 Task: Arrange to group.
Action: Mouse moved to (503, 355)
Screenshot: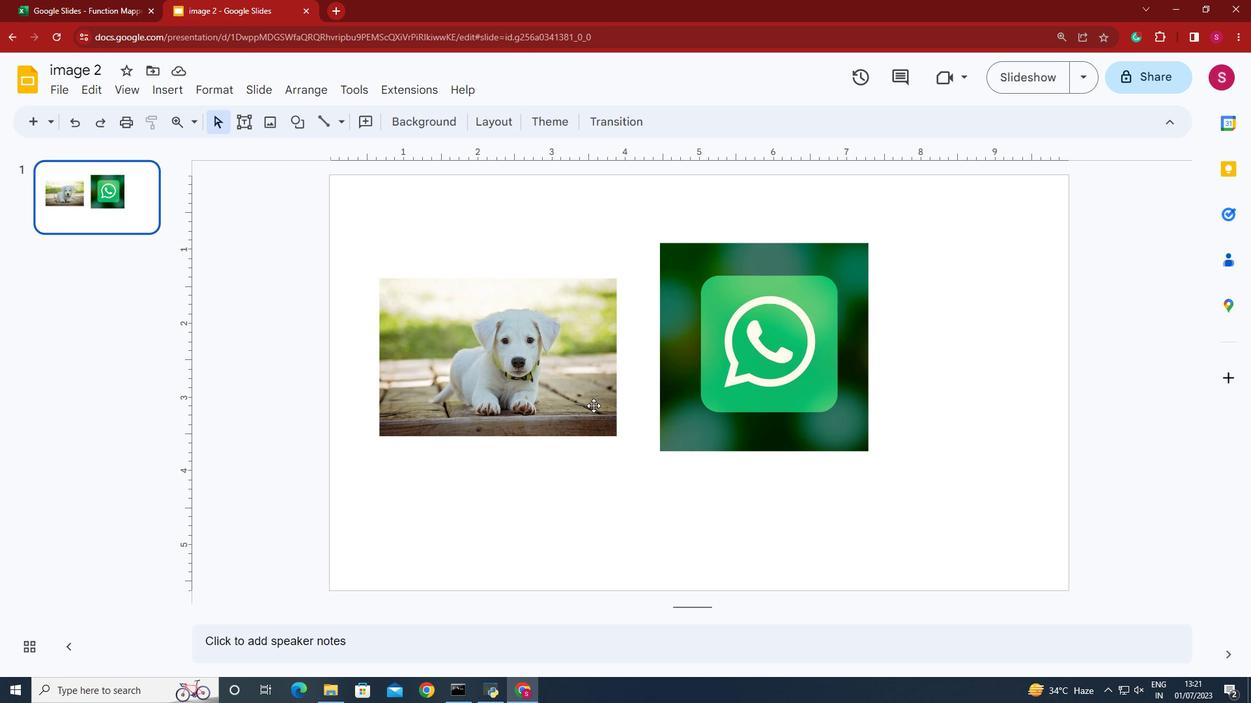 
Action: Mouse pressed left at (503, 355)
Screenshot: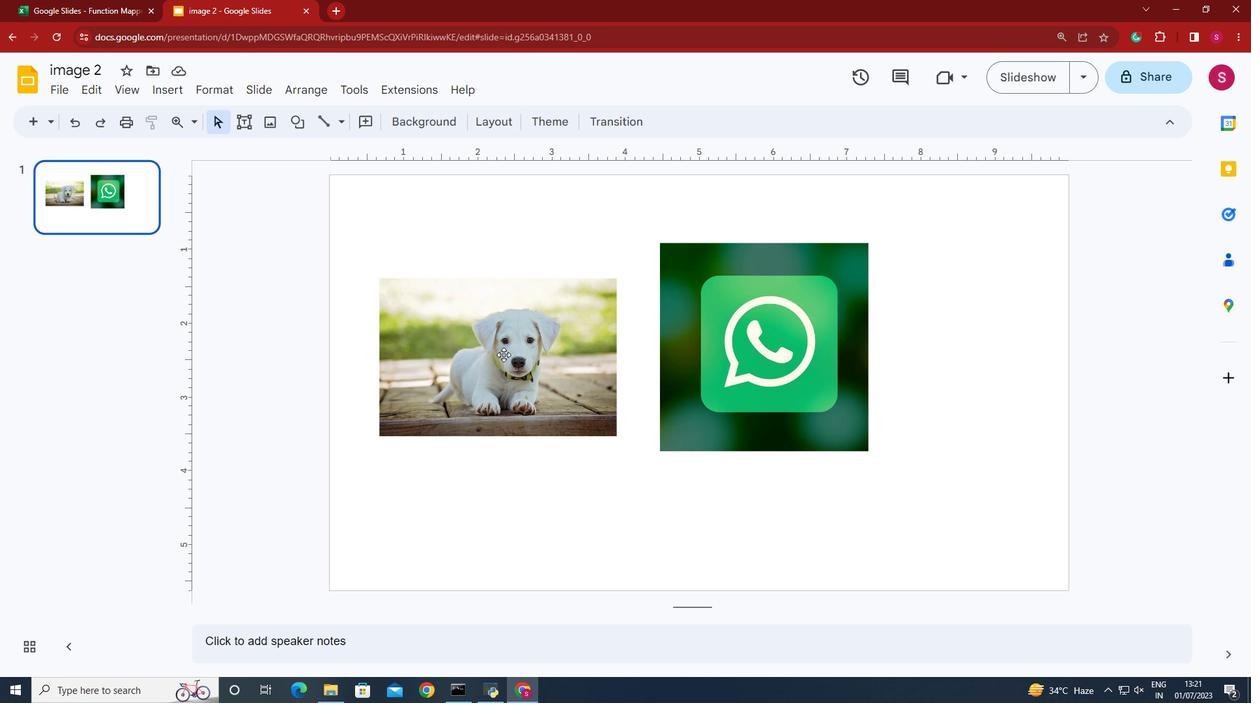 
Action: Key pressed <Key.shift>
Screenshot: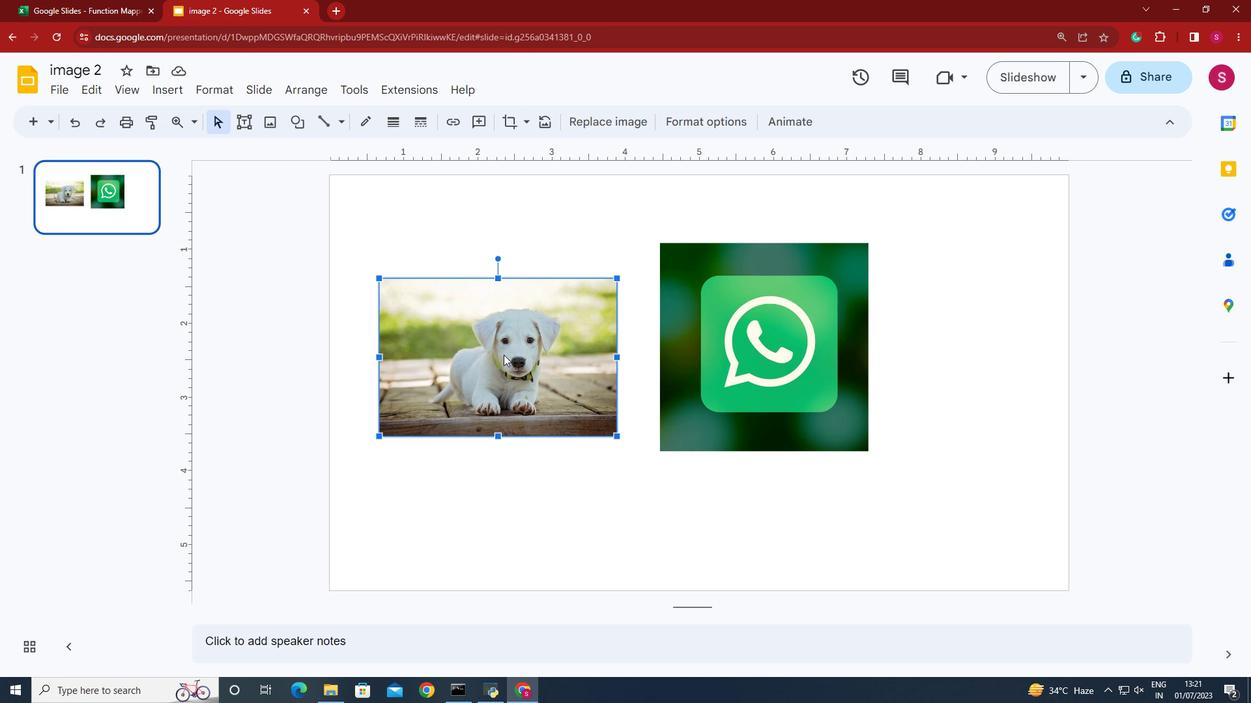 
Action: Mouse moved to (763, 365)
Screenshot: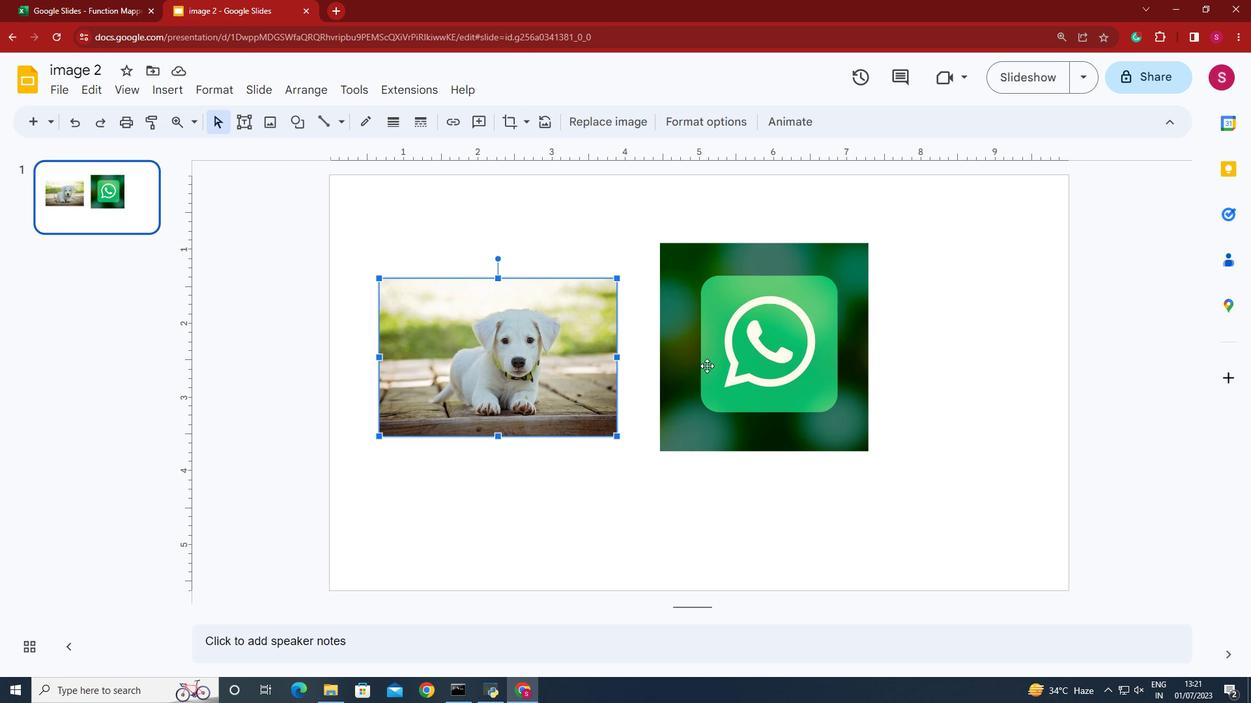 
Action: Key pressed <Key.shift><Key.shift><Key.shift><Key.shift>
Screenshot: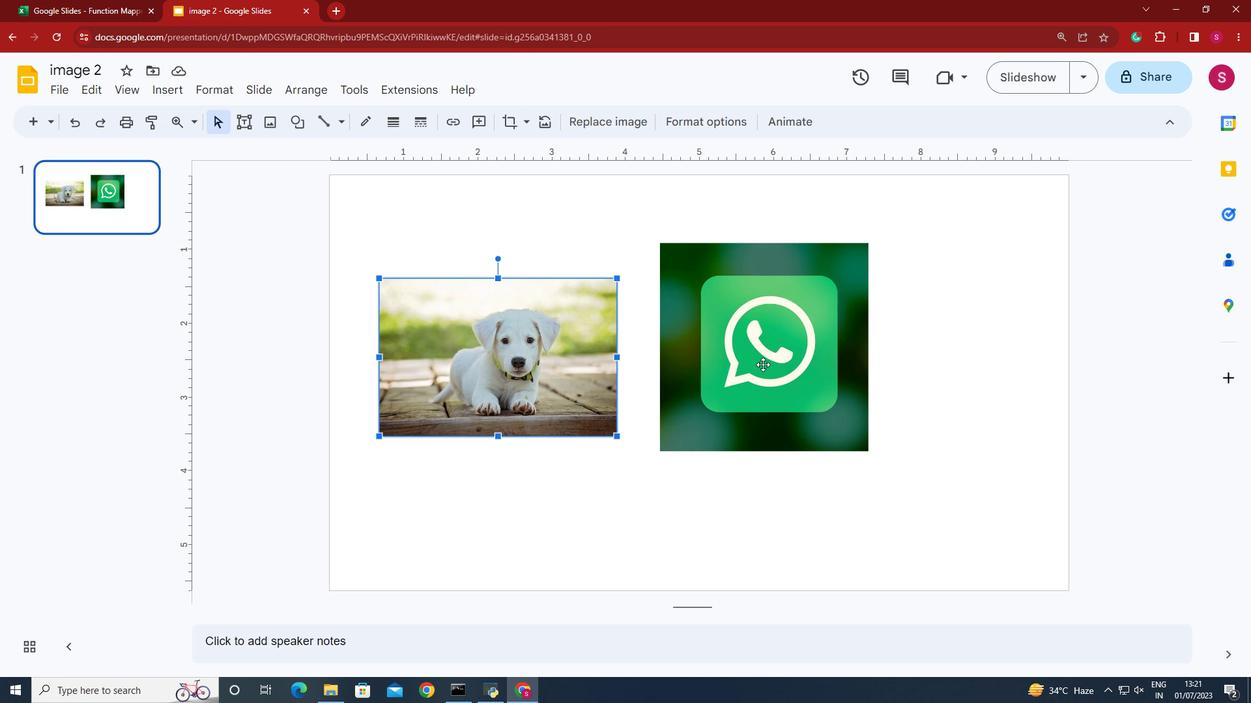 
Action: Mouse pressed left at (763, 365)
Screenshot: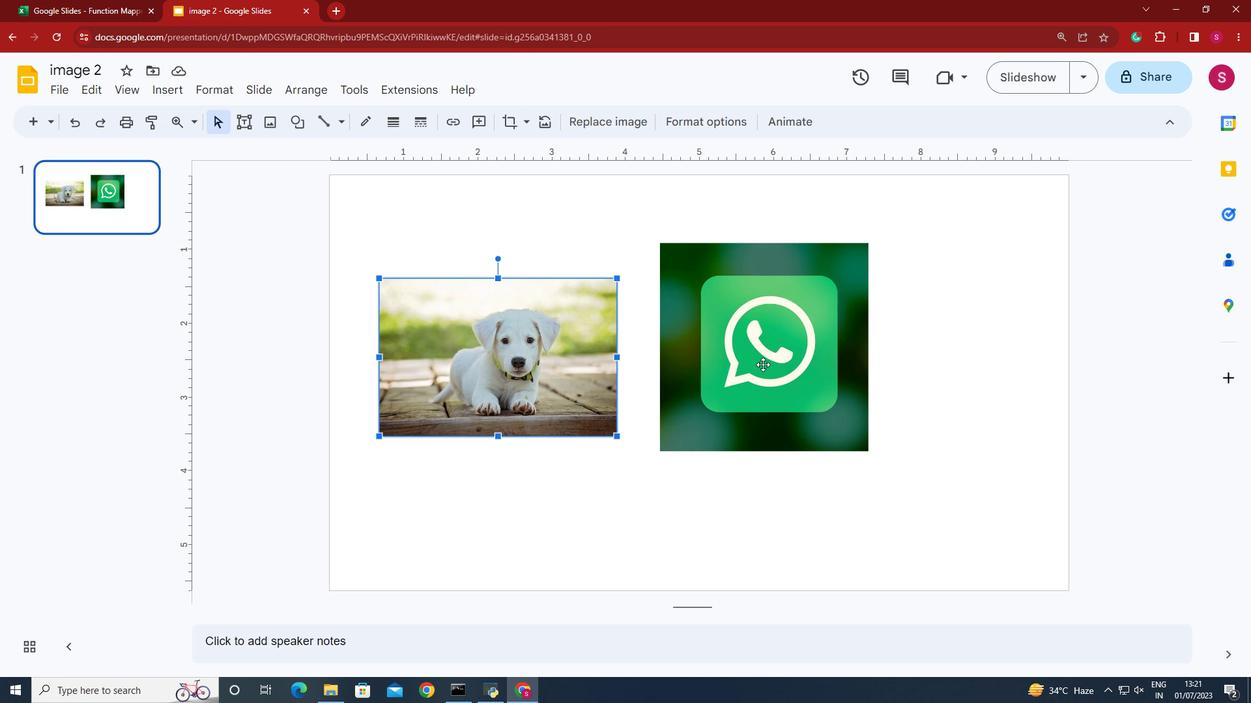 
Action: Key pressed <Key.shift><Key.shift><Key.shift><Key.shift><Key.shift>
Screenshot: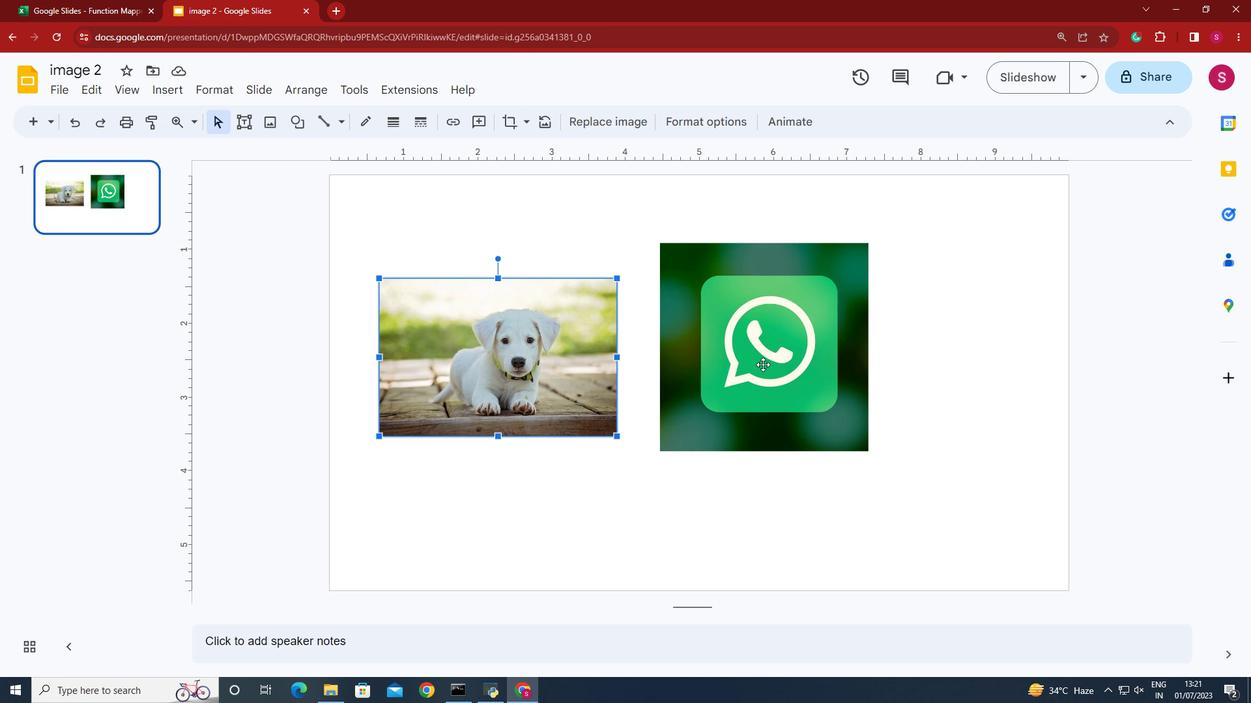 
Action: Mouse moved to (318, 89)
Screenshot: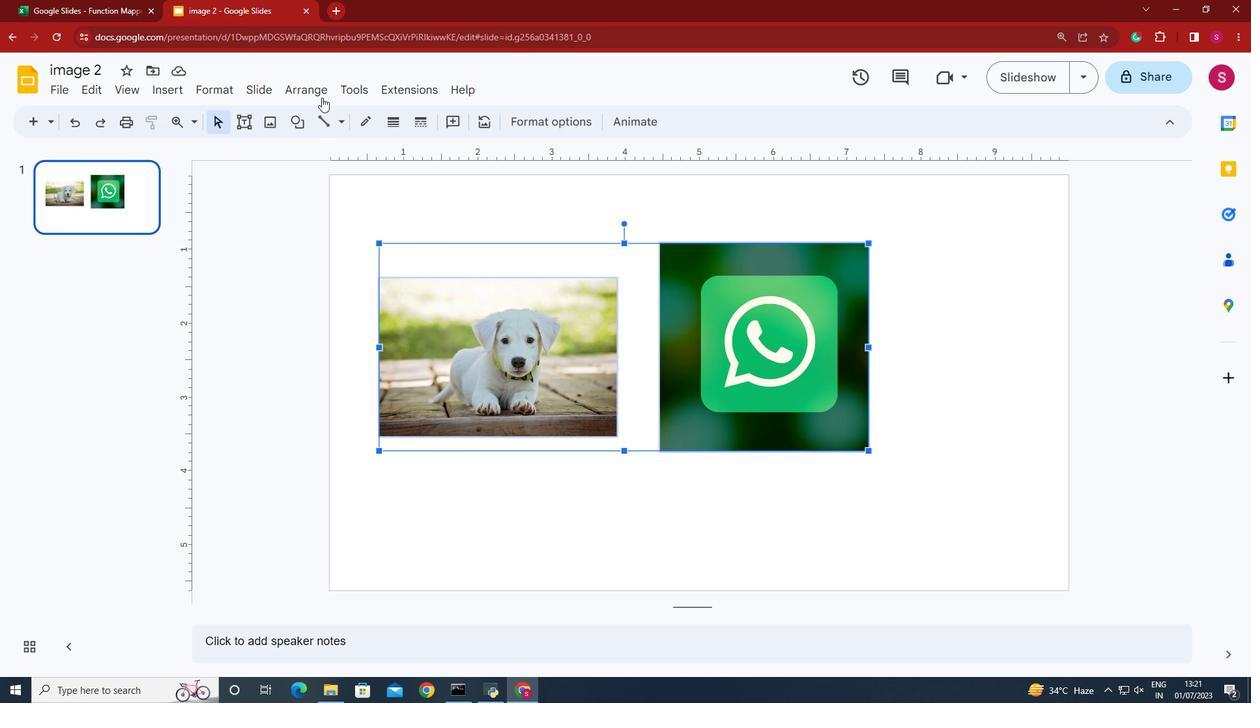 
Action: Mouse pressed left at (318, 89)
Screenshot: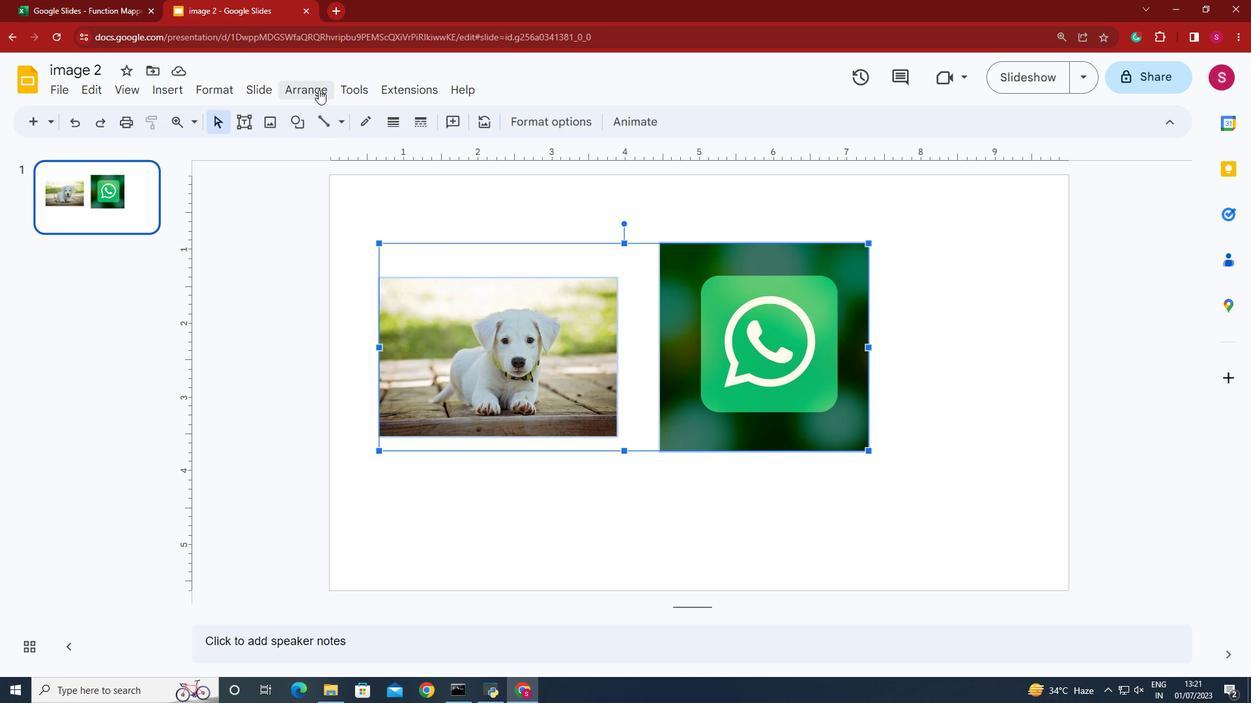 
Action: Mouse moved to (346, 263)
Screenshot: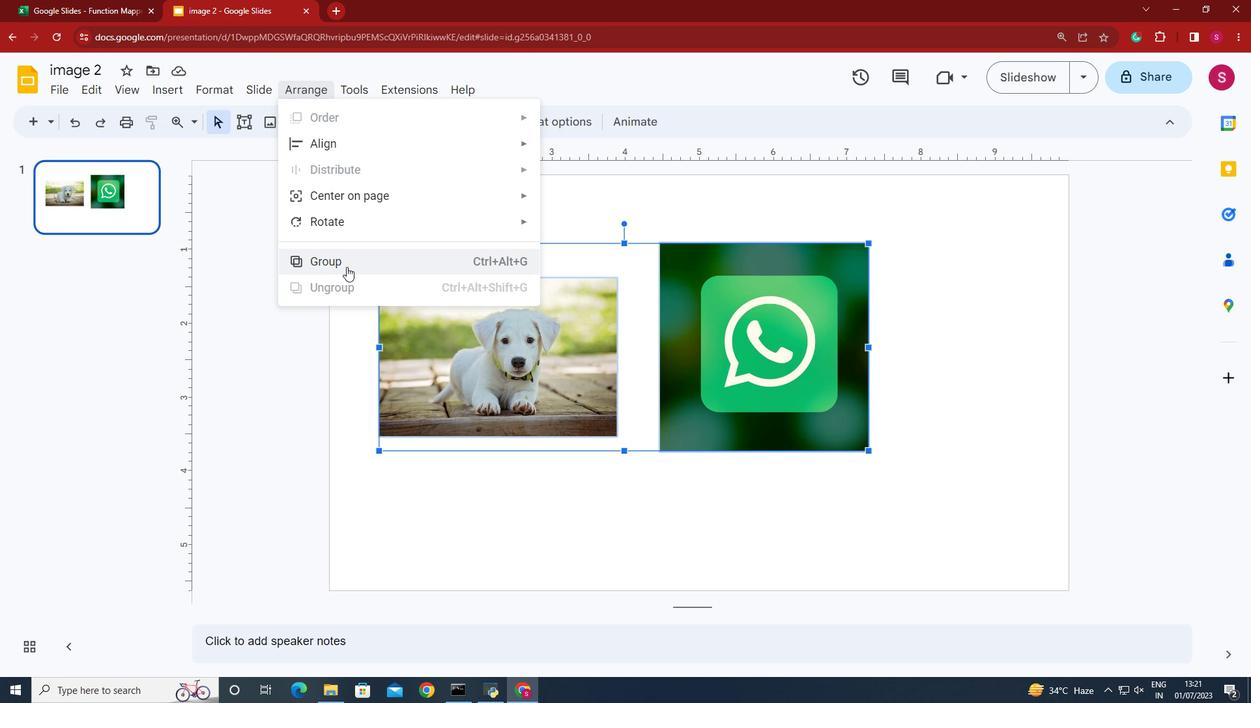 
Action: Mouse pressed left at (346, 263)
Screenshot: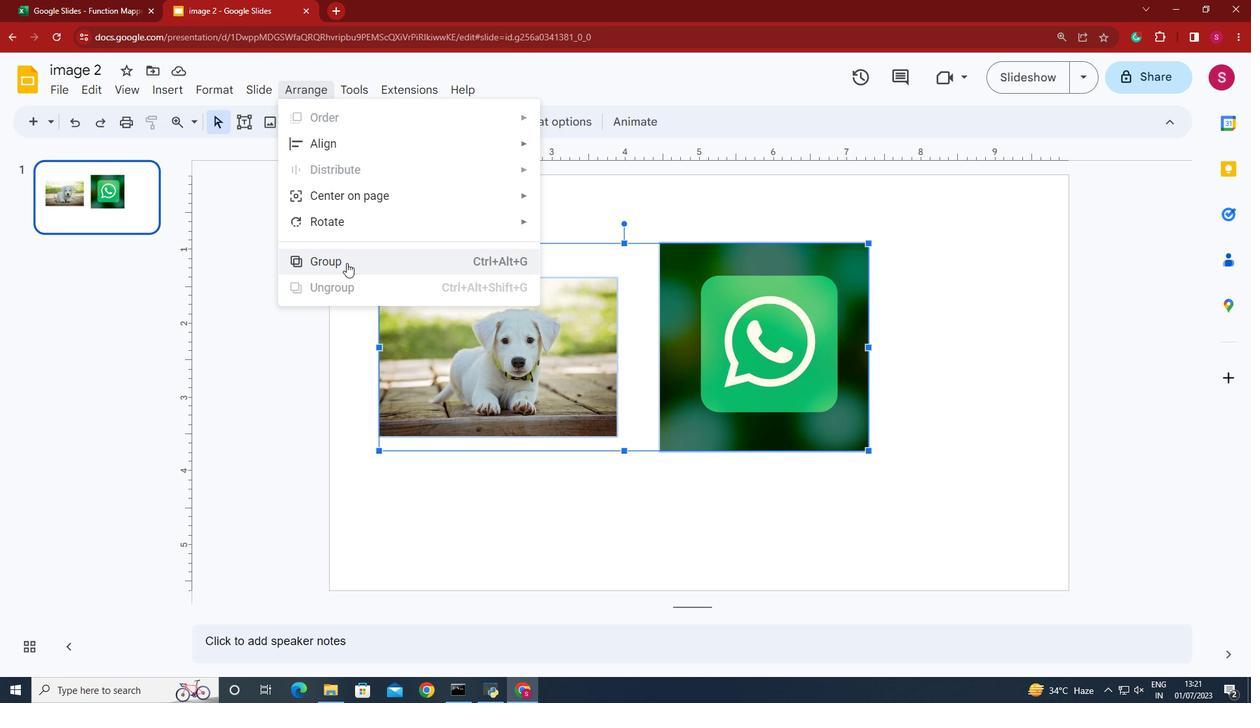 
Action: Mouse moved to (540, 479)
Screenshot: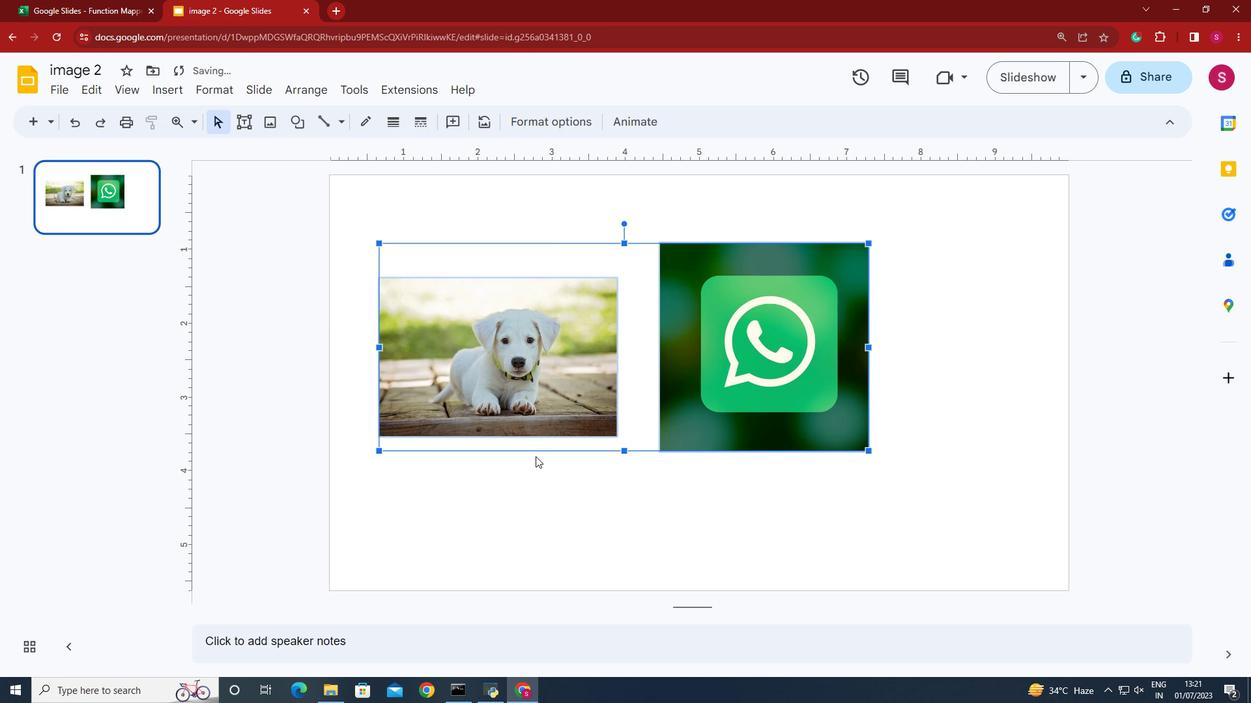
Action: Mouse pressed left at (540, 479)
Screenshot: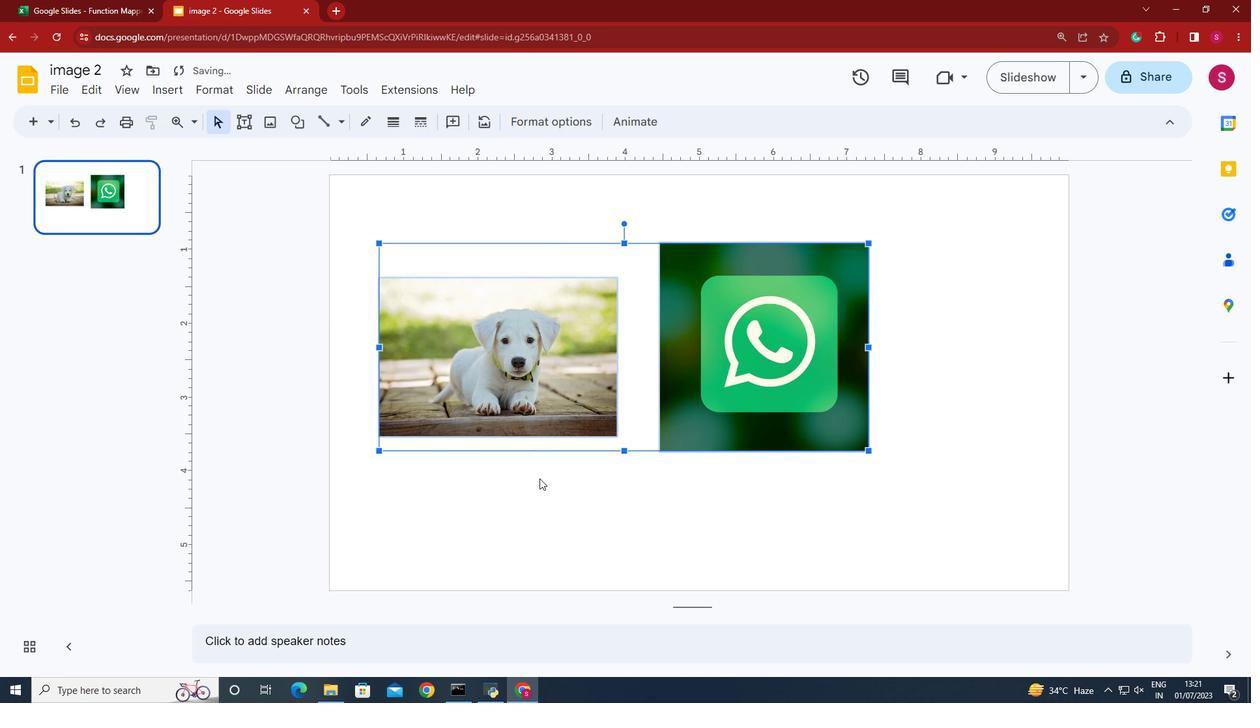 
Action: Mouse moved to (540, 479)
Screenshot: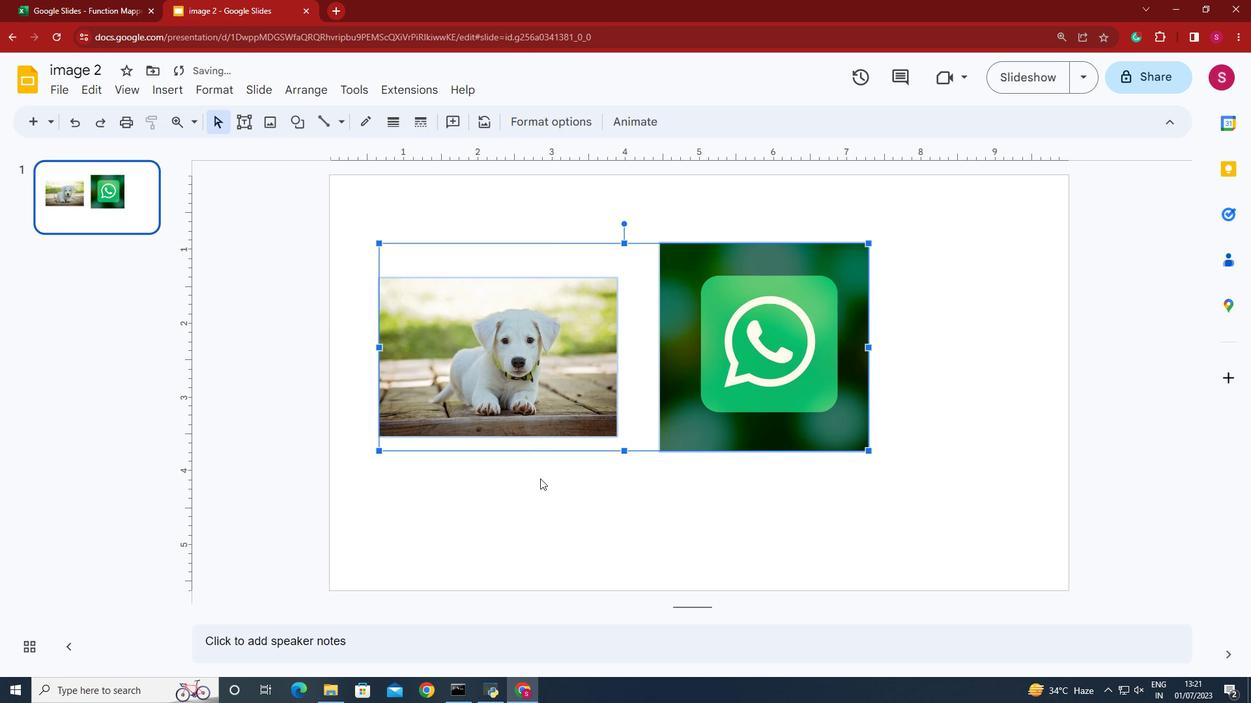 
